 Task: Create in the project AptitudeWorks in Backlog an issue 'Improve performance when searching large data sets', assign it to team member softage.3@softage.net and change the status to IN PROGRESS. Create in the project AptitudeWorks in Backlog an issue 'Implement user permissions to restrict access to sensitive data', assign it to team member softage.4@softage.net and change the status to IN PROGRESS
Action: Mouse moved to (203, 56)
Screenshot: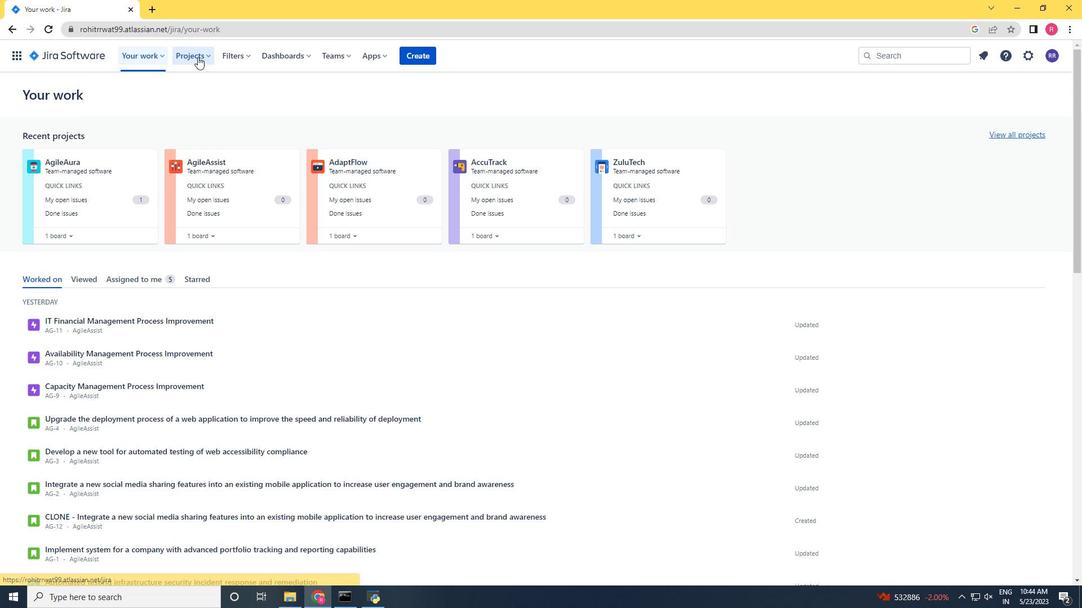 
Action: Mouse pressed left at (203, 56)
Screenshot: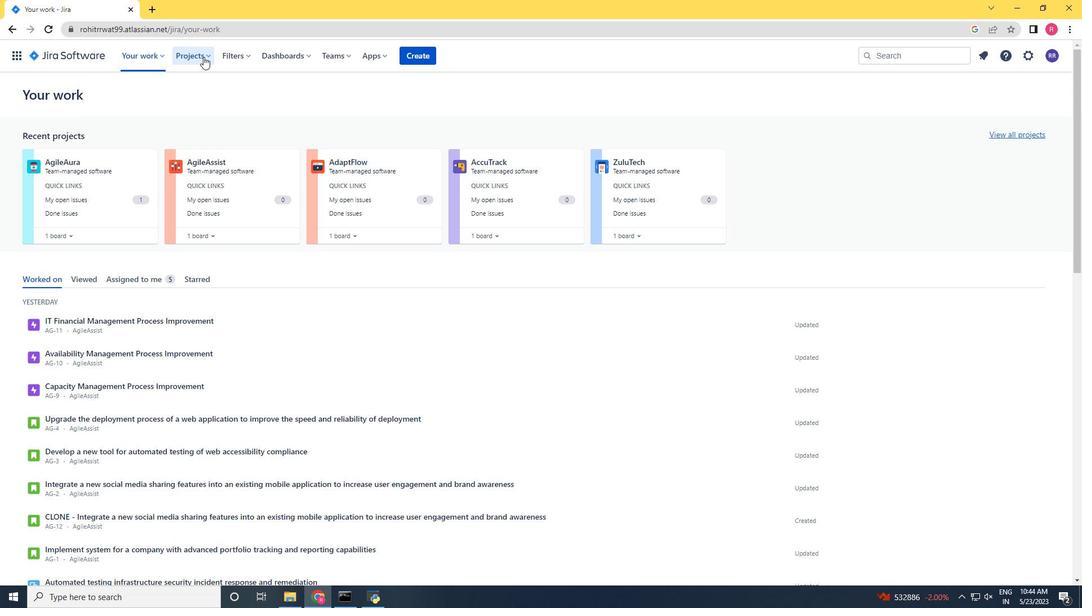 
Action: Mouse moved to (238, 98)
Screenshot: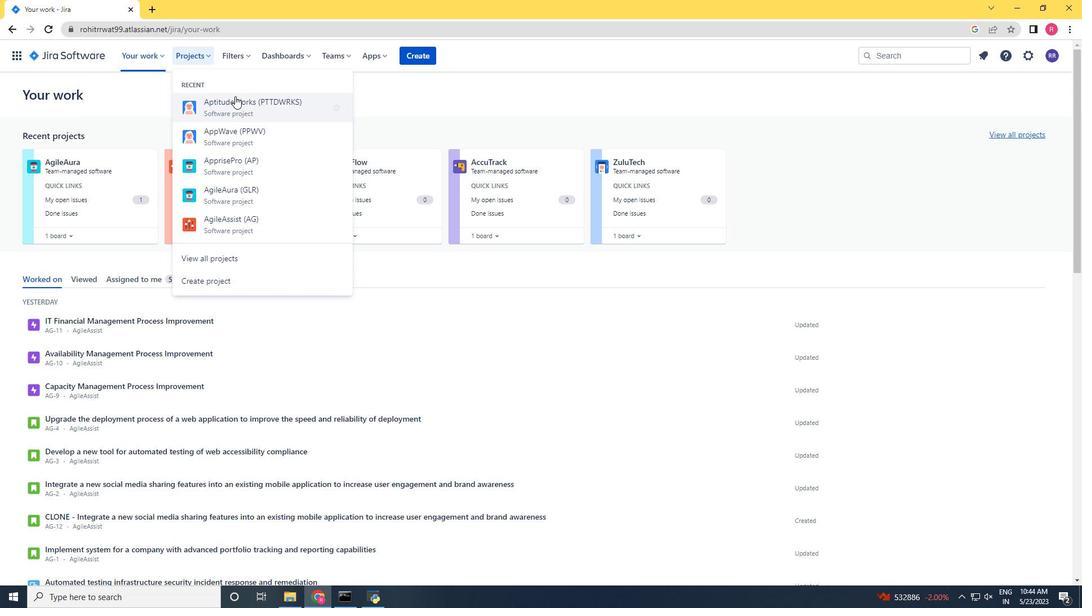 
Action: Mouse pressed left at (238, 98)
Screenshot: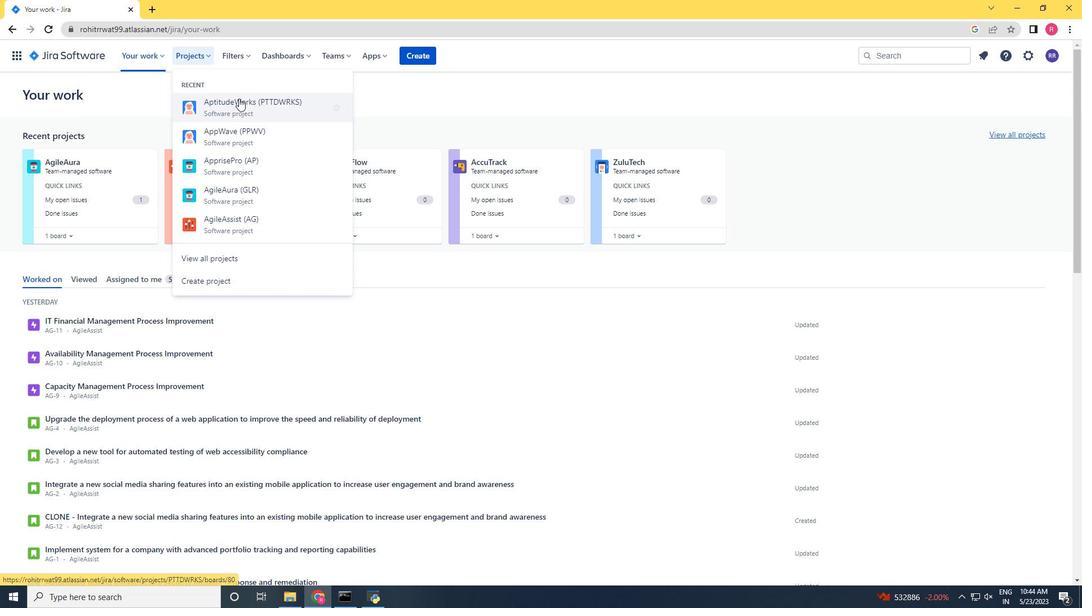 
Action: Mouse moved to (60, 177)
Screenshot: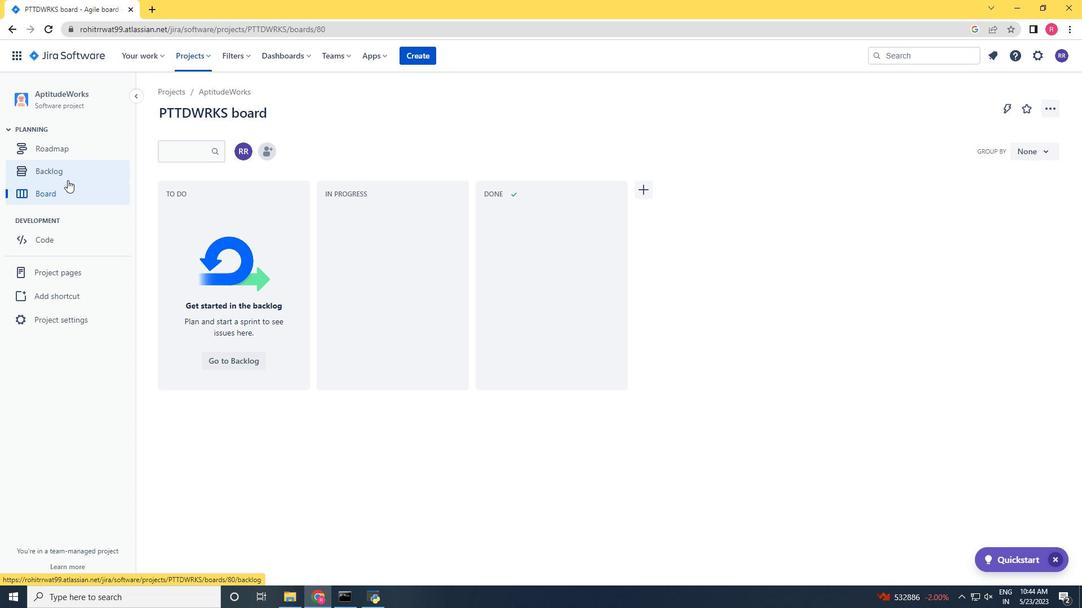 
Action: Mouse pressed left at (60, 177)
Screenshot: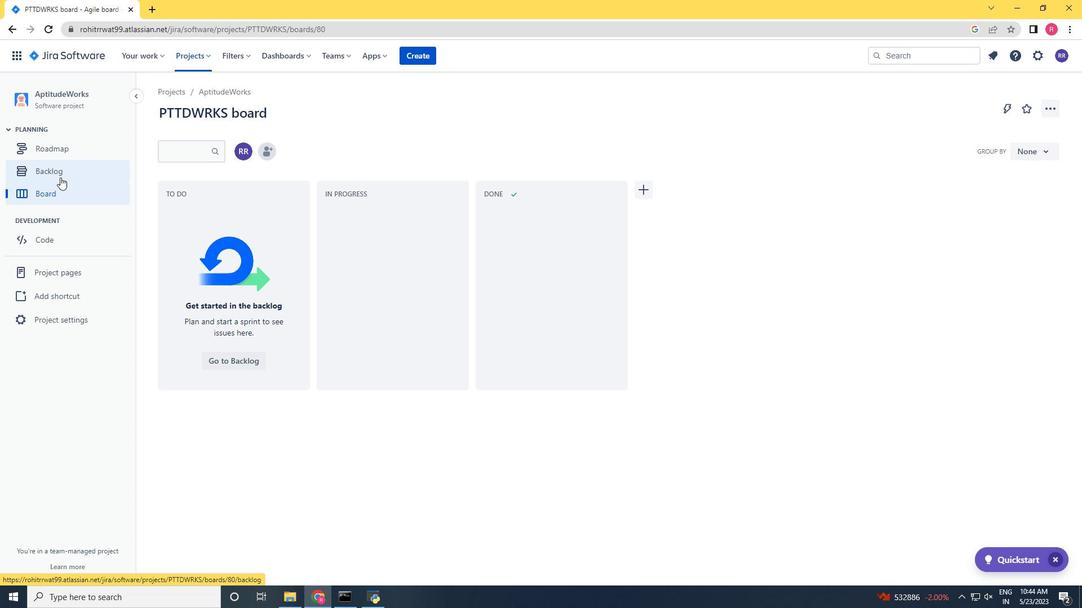 
Action: Mouse moved to (219, 250)
Screenshot: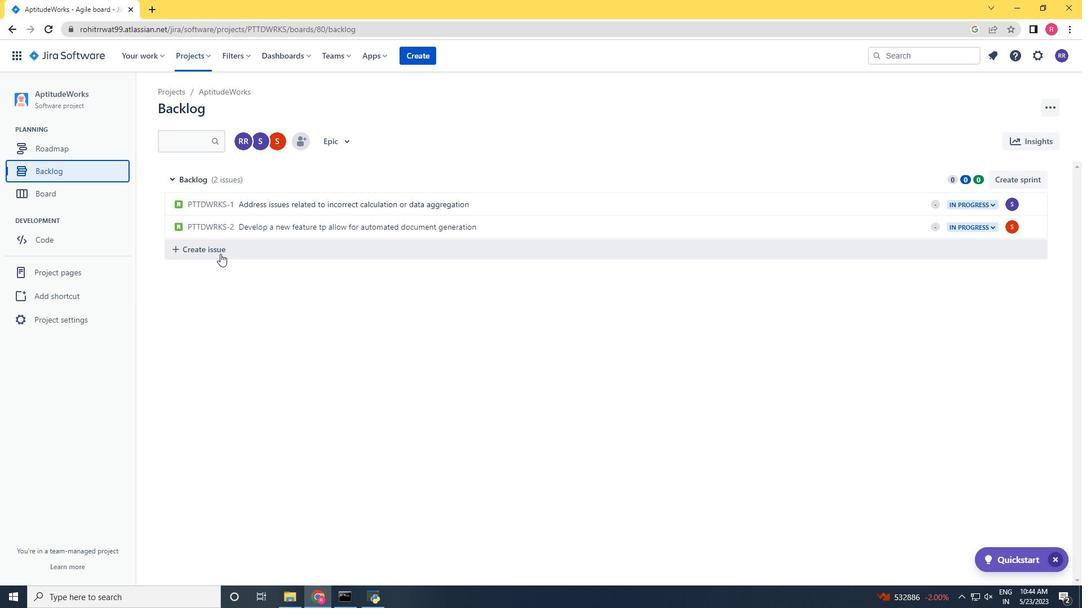 
Action: Mouse pressed left at (219, 250)
Screenshot: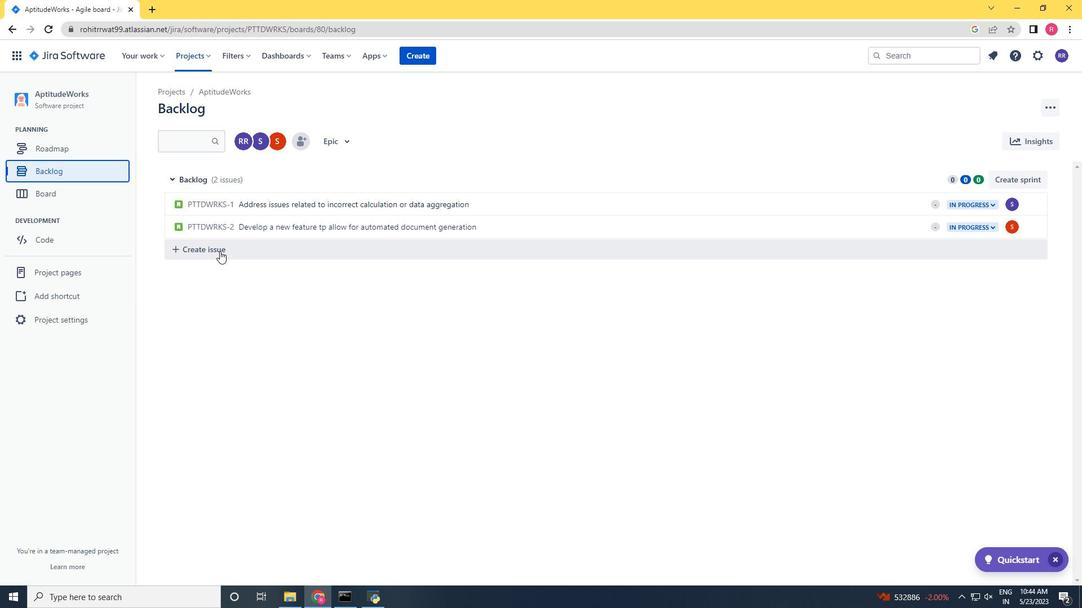 
Action: Mouse moved to (220, 256)
Screenshot: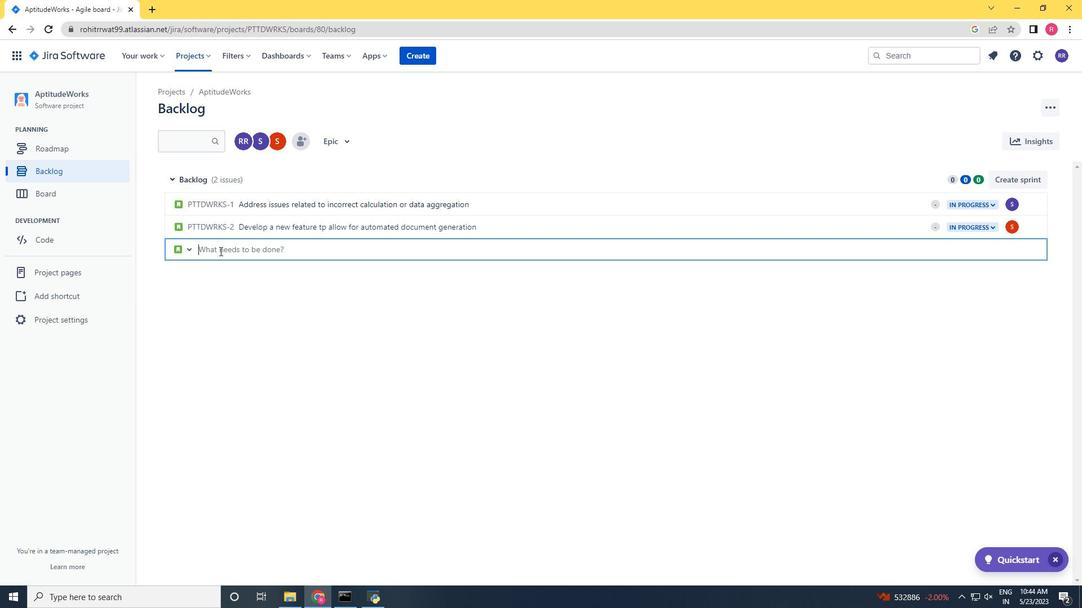 
Action: Key pressed <Key.shift>Improve<Key.space>per<Key.backspace>rformance<Key.space>whrn<Key.backspace><Key.backspace>en<Key.space>searcing<Key.space><Key.backspace><Key.backspace><Key.backspace><Key.backspace><Key.backspace><Key.backspace><Key.backspace>arching<Key.space><Key.space>large<Key.space>data<Key.space>sets<Key.space><Key.enter>
Screenshot: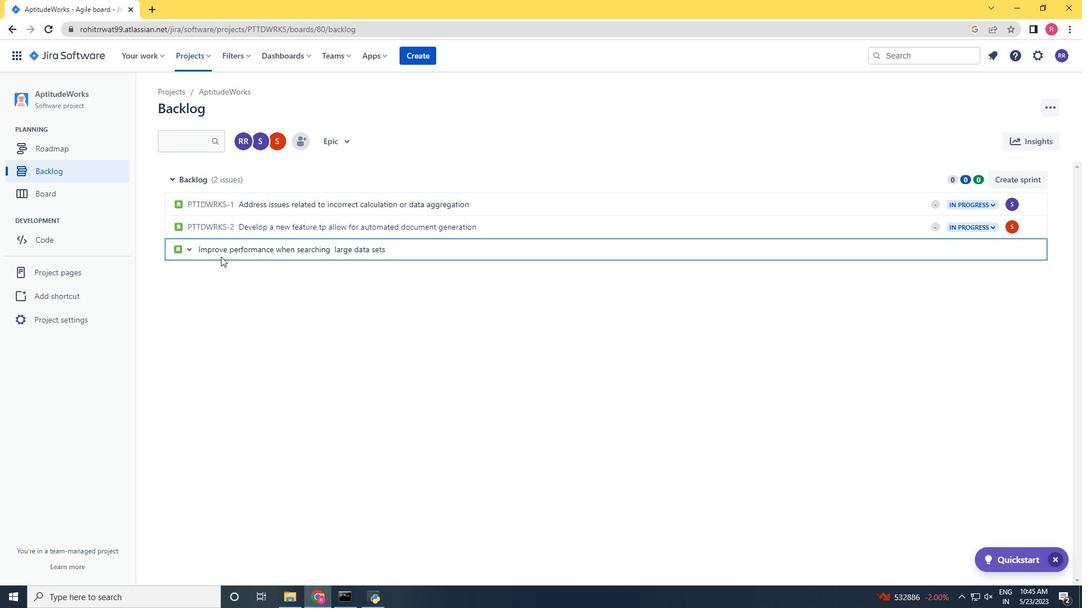 
Action: Mouse moved to (431, 250)
Screenshot: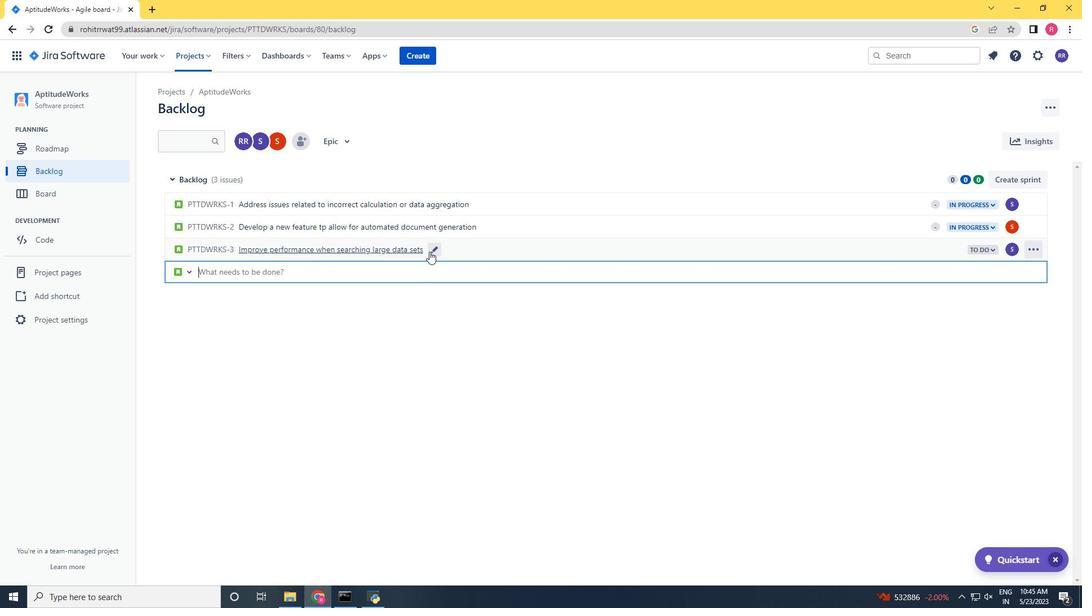 
Action: Mouse pressed left at (431, 250)
Screenshot: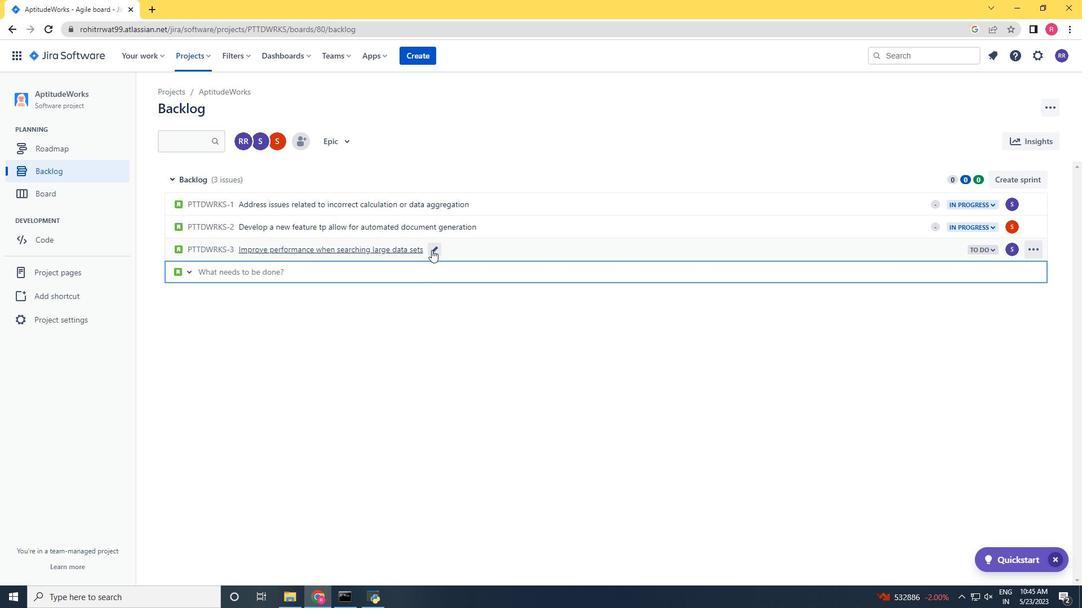 
Action: Mouse moved to (435, 254)
Screenshot: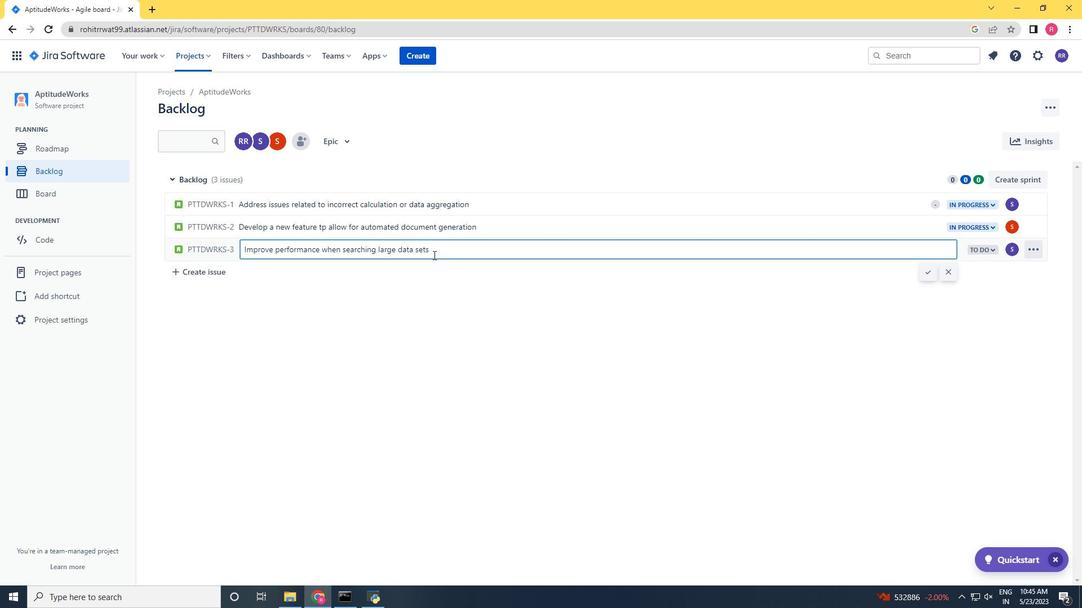 
Action: Mouse pressed left at (435, 254)
Screenshot: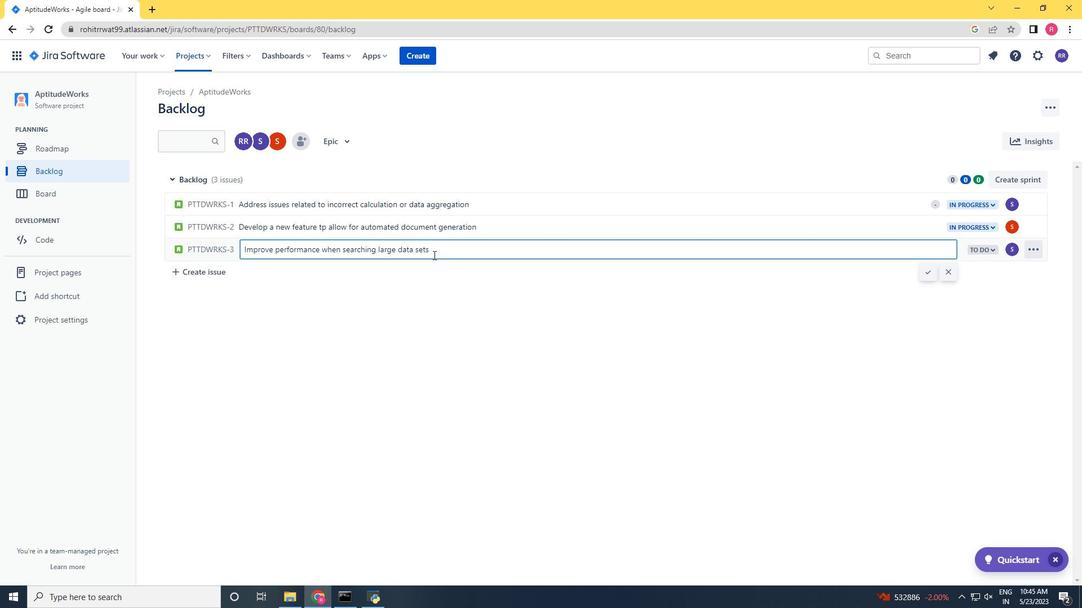 
Action: Key pressed <Key.backspace><Key.backspace><Key.backspace>ets<Key.enter>
Screenshot: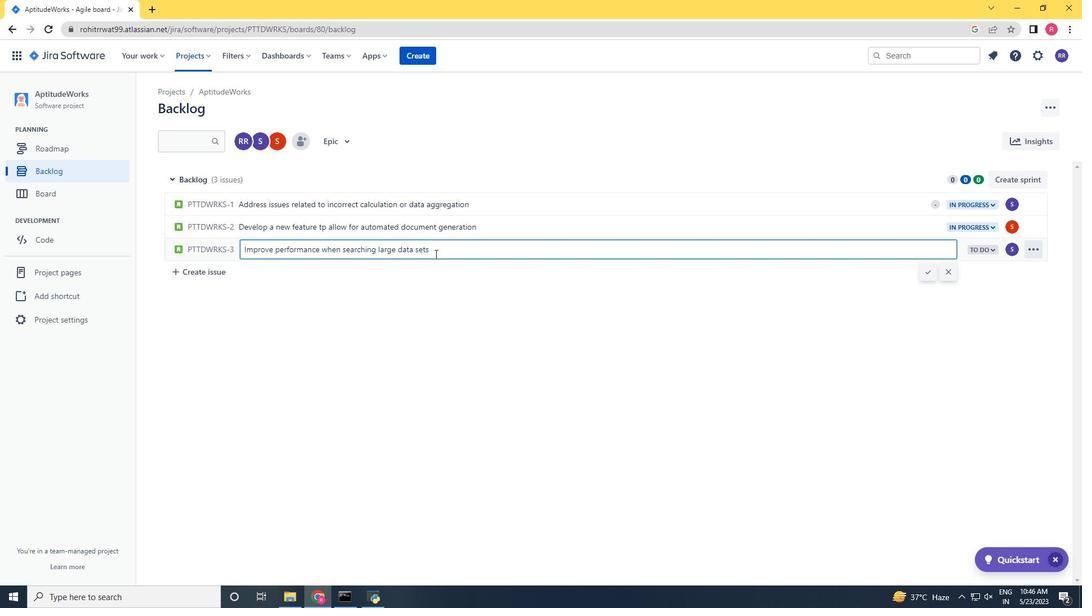 
Action: Mouse moved to (991, 247)
Screenshot: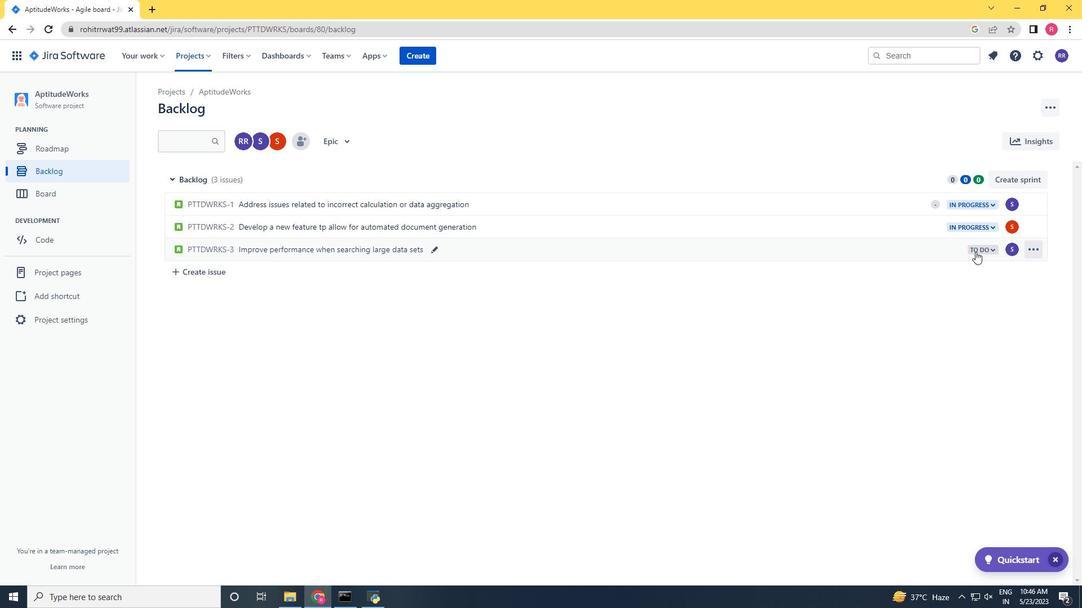 
Action: Mouse pressed left at (991, 247)
Screenshot: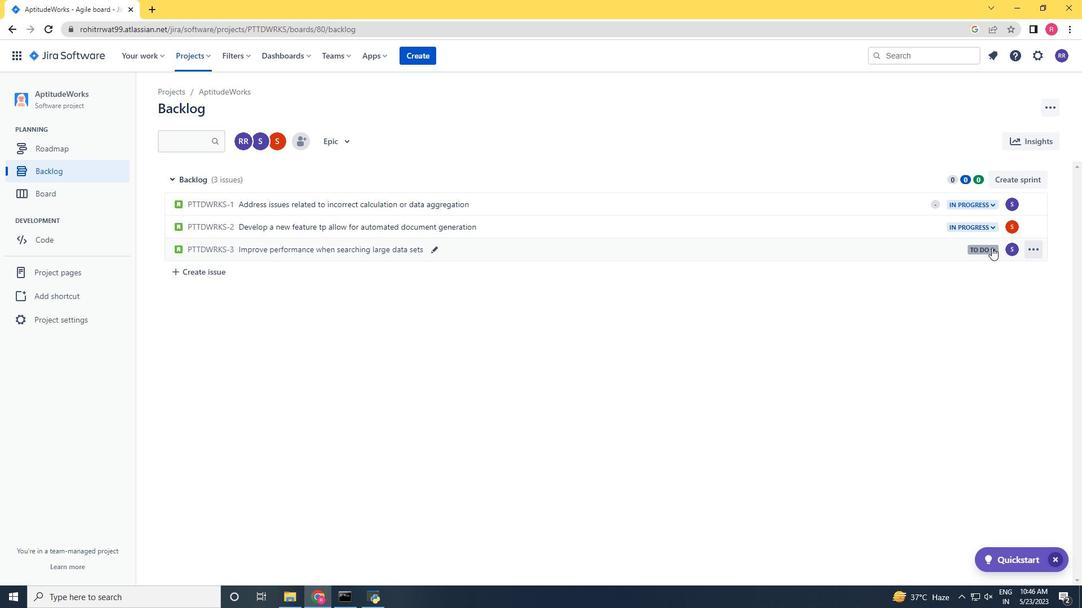 
Action: Mouse moved to (903, 273)
Screenshot: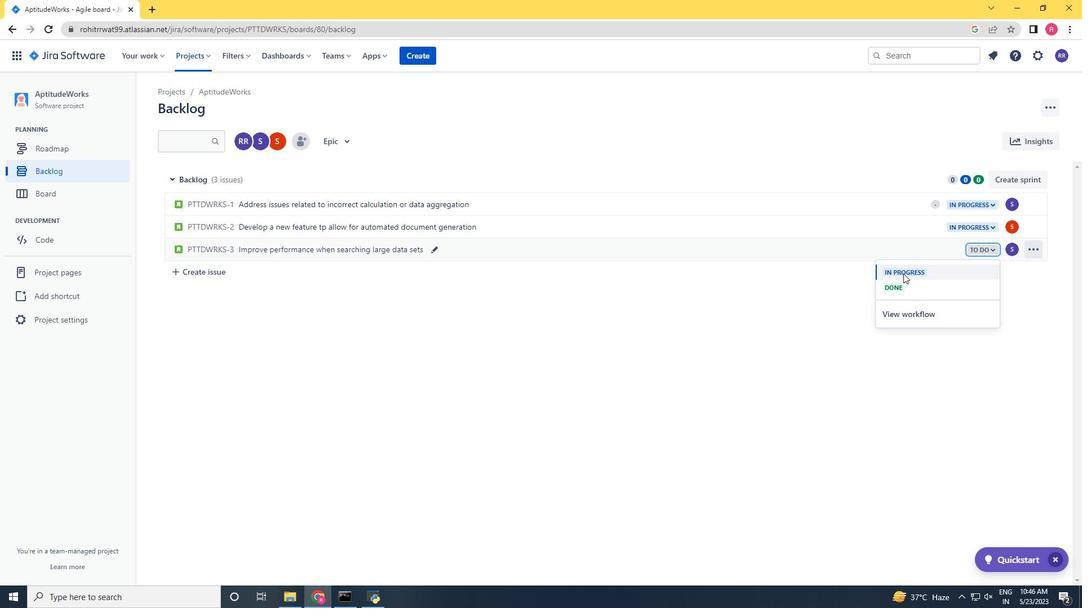 
Action: Mouse pressed left at (903, 273)
Screenshot: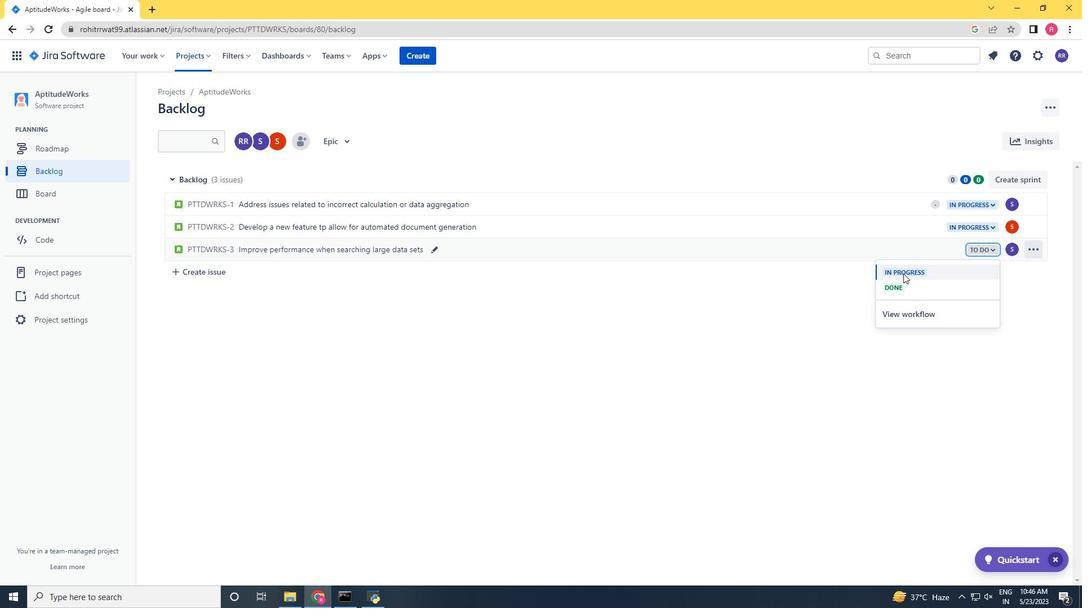 
Action: Mouse moved to (189, 271)
Screenshot: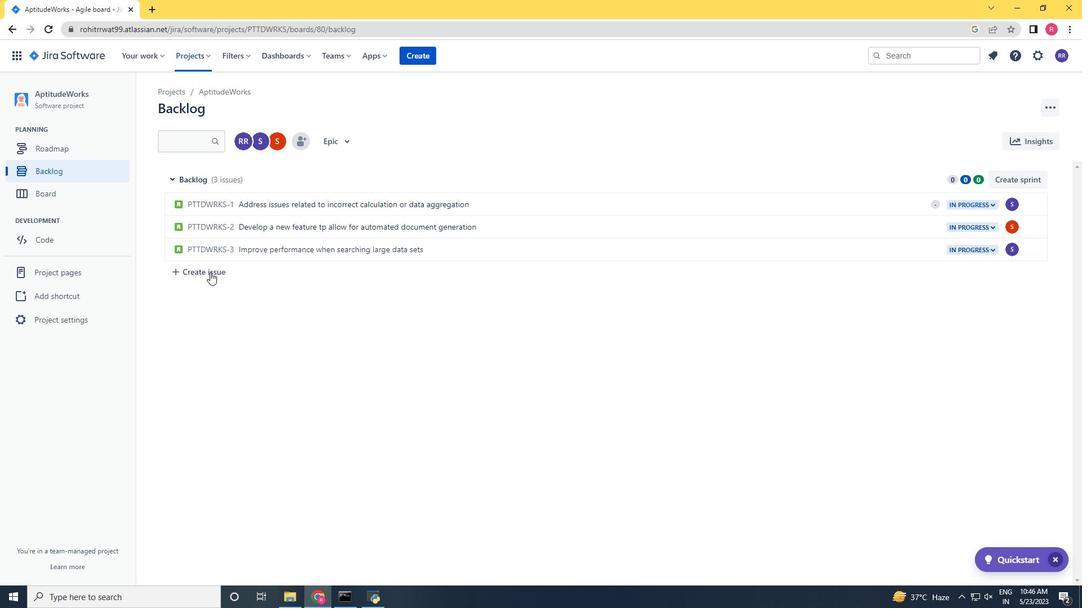 
Action: Mouse pressed left at (189, 271)
Screenshot: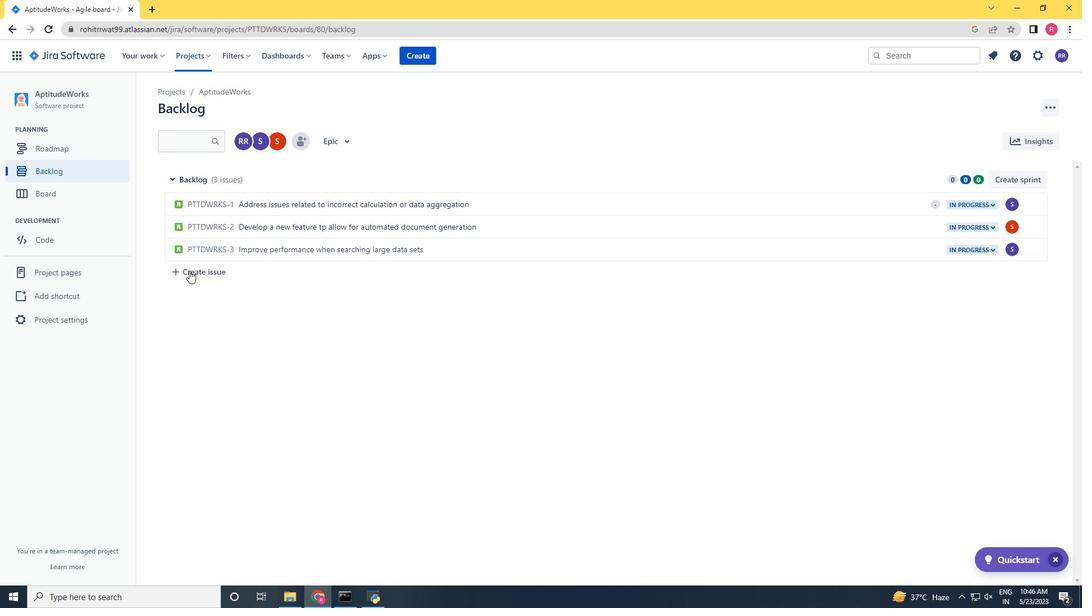 
Action: Mouse moved to (245, 321)
Screenshot: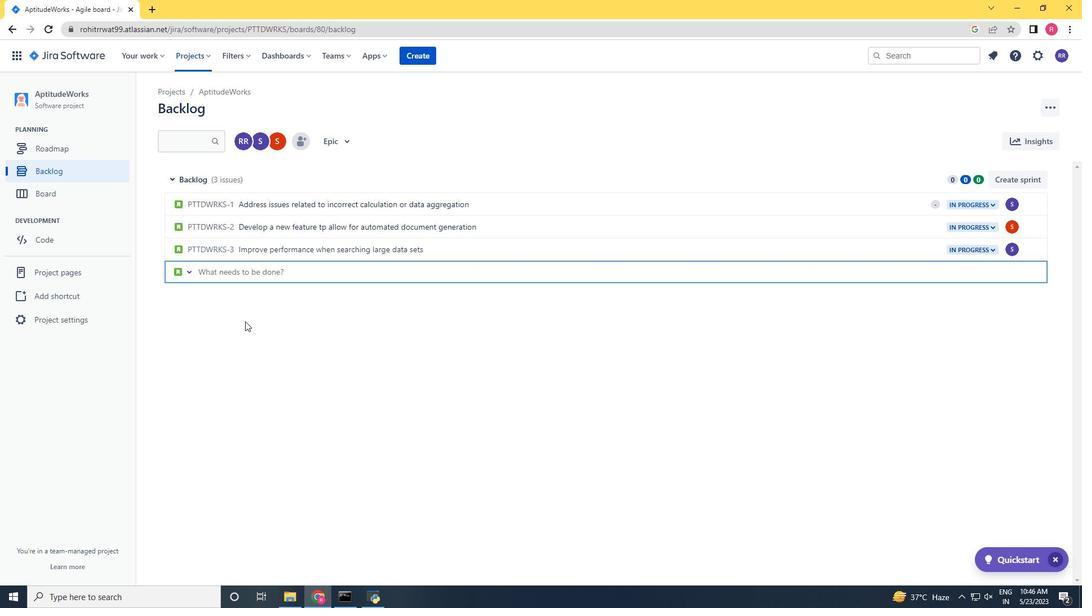 
Action: Key pressed <Key.shift>Implement<Key.space>user<Key.space>permissions<Key.space>to<Key.space>restrict<Key.space>access<Key.space>to<Key.space>sensitive<Key.space>data<Key.enter><Key.enter>
Screenshot: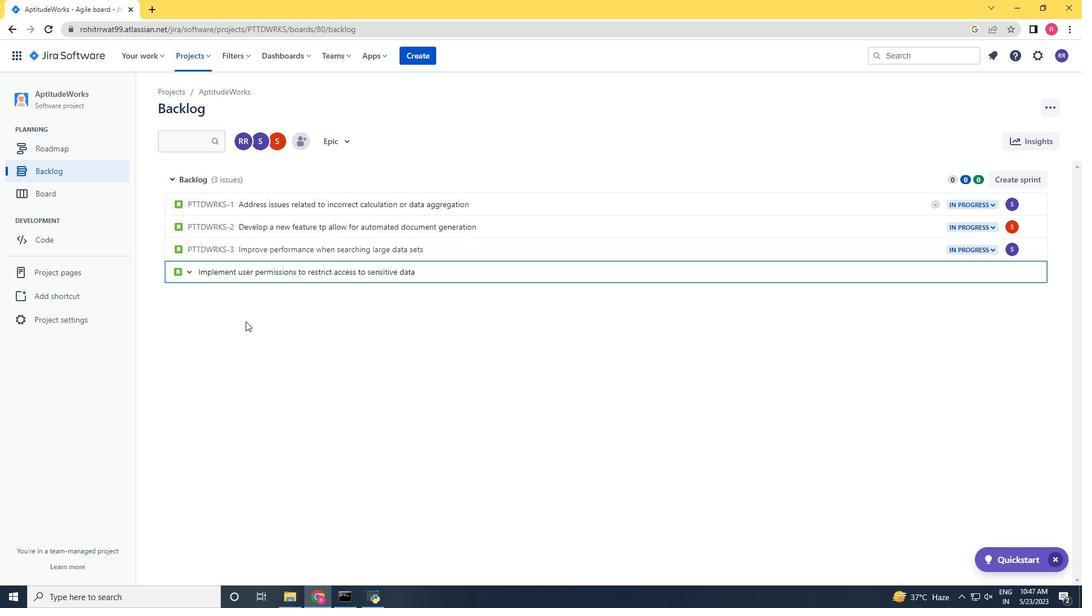 
Action: Mouse scrolled (245, 321) with delta (0, 0)
Screenshot: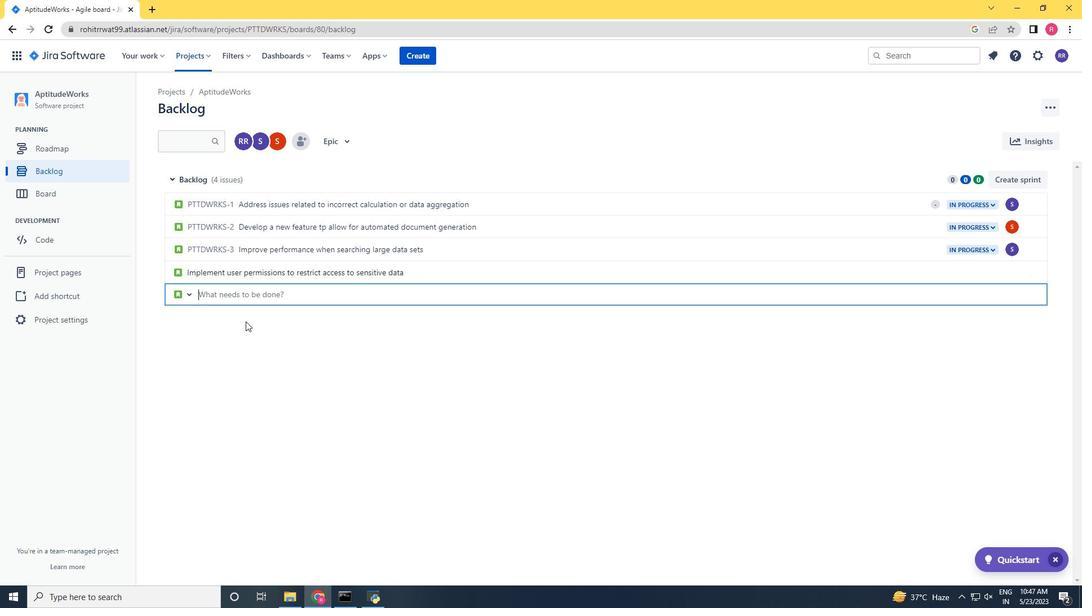 
Action: Mouse moved to (985, 268)
Screenshot: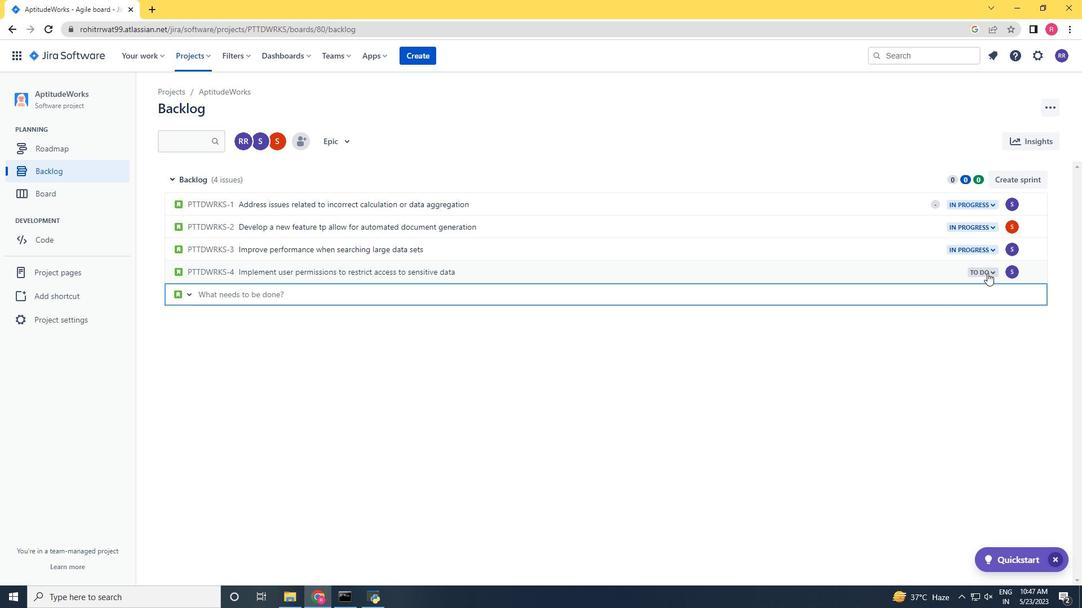 
Action: Mouse pressed left at (985, 268)
Screenshot: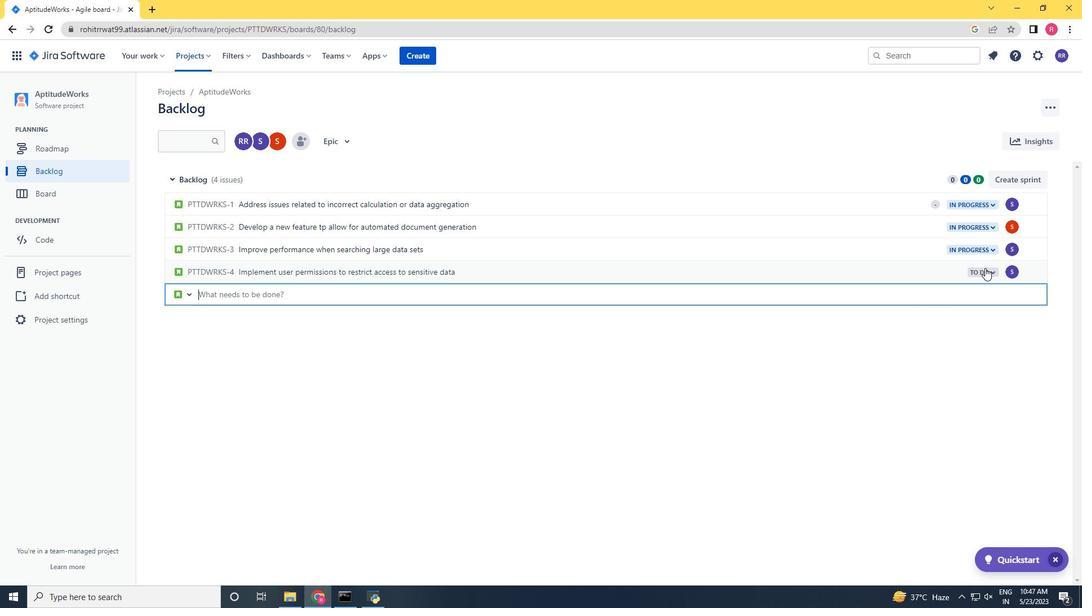 
Action: Mouse moved to (944, 294)
Screenshot: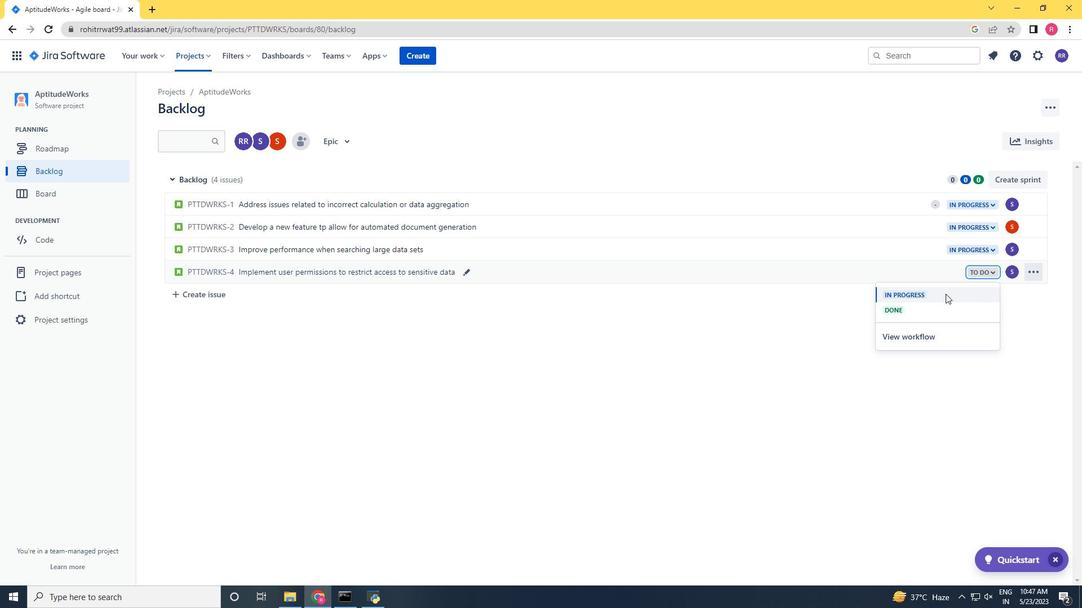 
Action: Mouse pressed left at (944, 294)
Screenshot: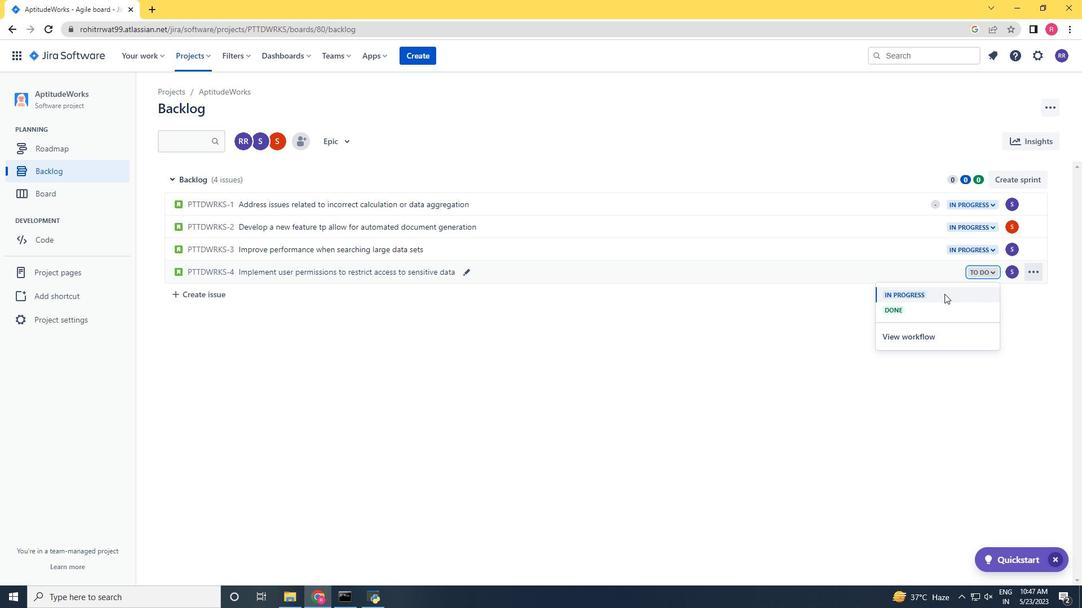 
Action: Mouse moved to (1009, 273)
Screenshot: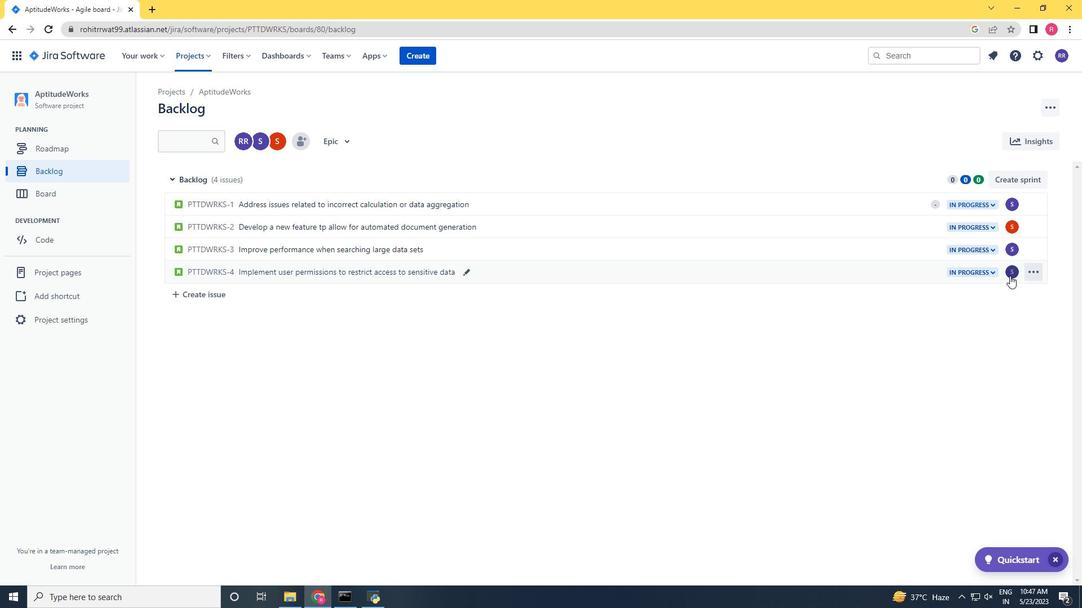 
Action: Mouse pressed left at (1009, 273)
Screenshot: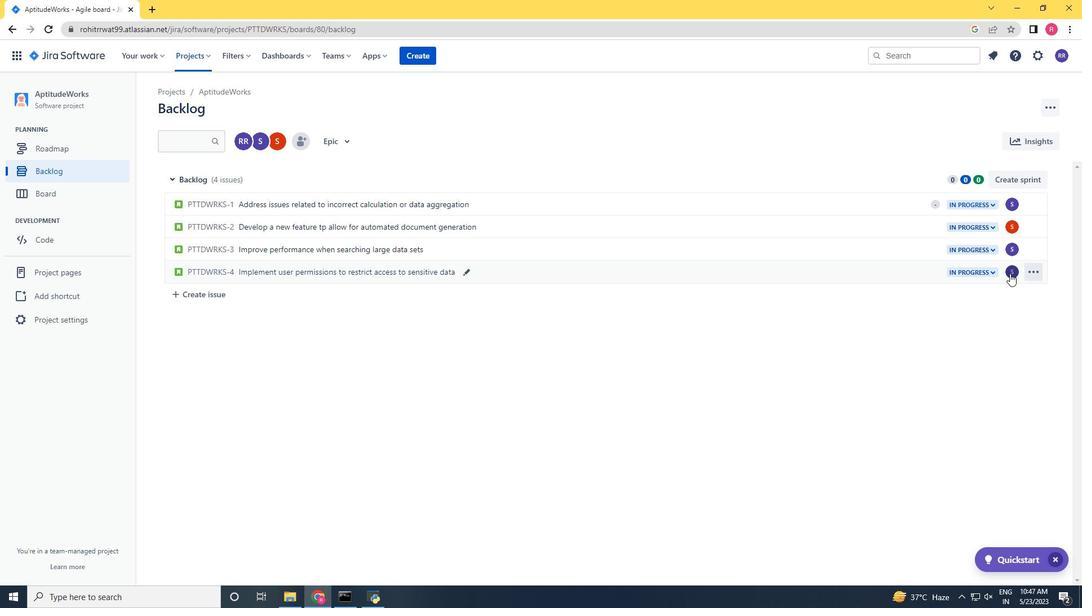 
Action: Mouse moved to (1009, 273)
Screenshot: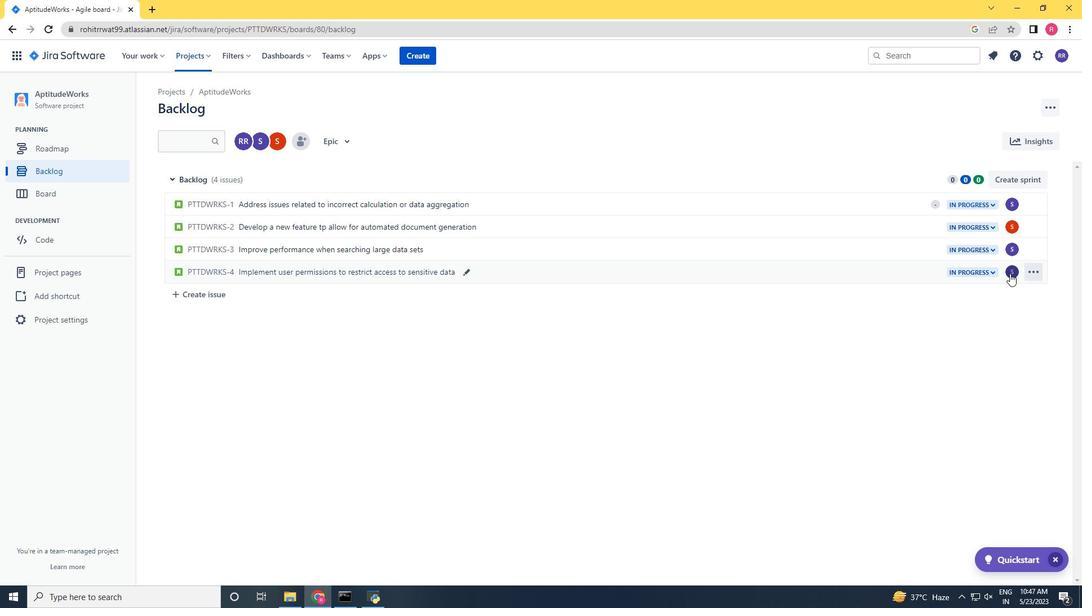 
Action: Key pressed softage.4
Screenshot: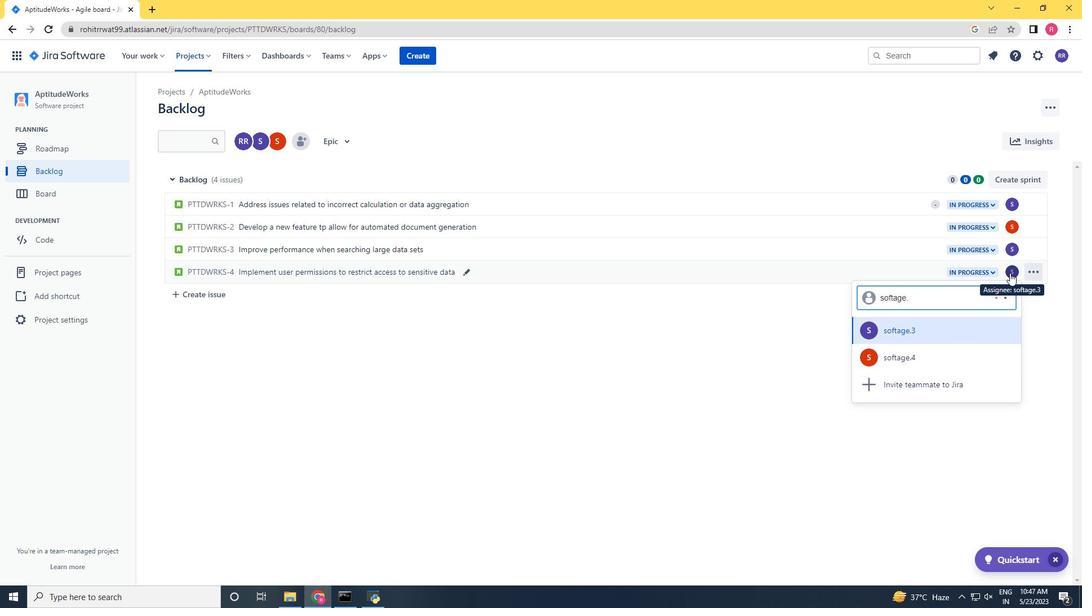 
Action: Mouse moved to (935, 328)
Screenshot: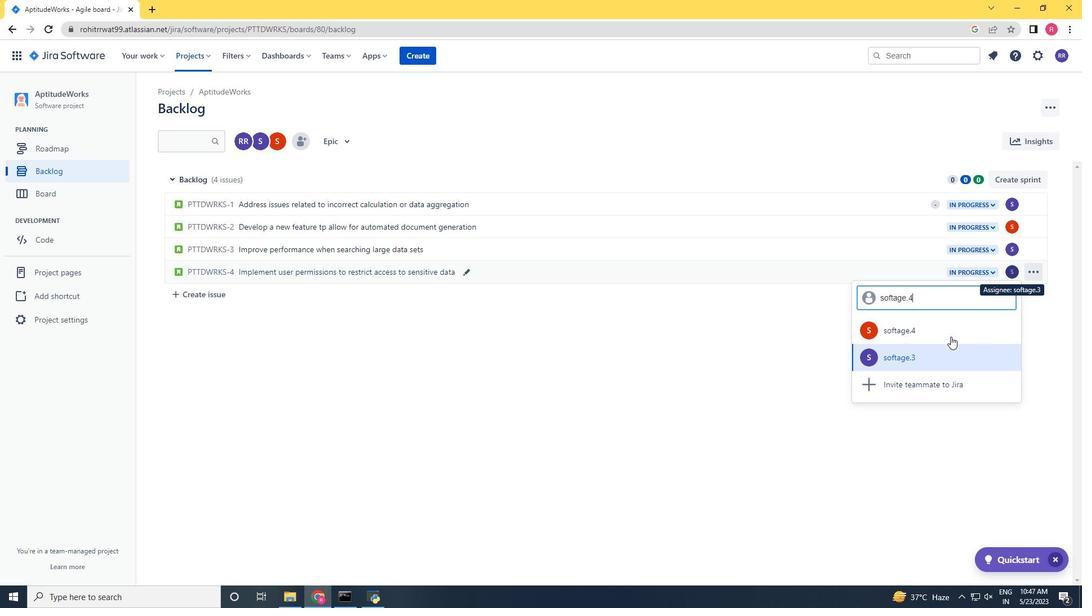 
Action: Mouse pressed left at (935, 328)
Screenshot: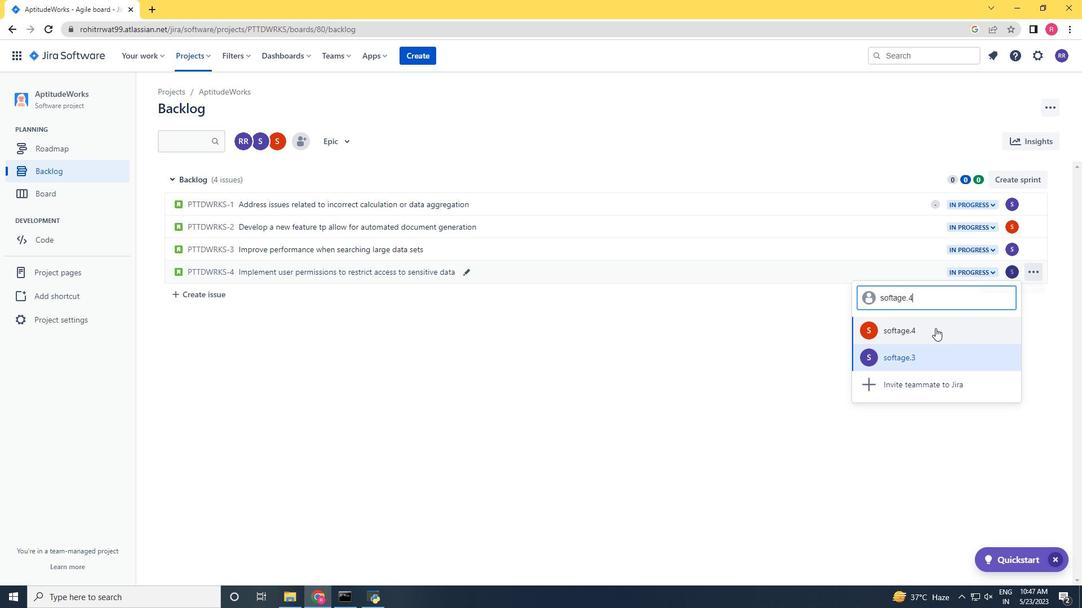 
Action: Mouse moved to (884, 349)
Screenshot: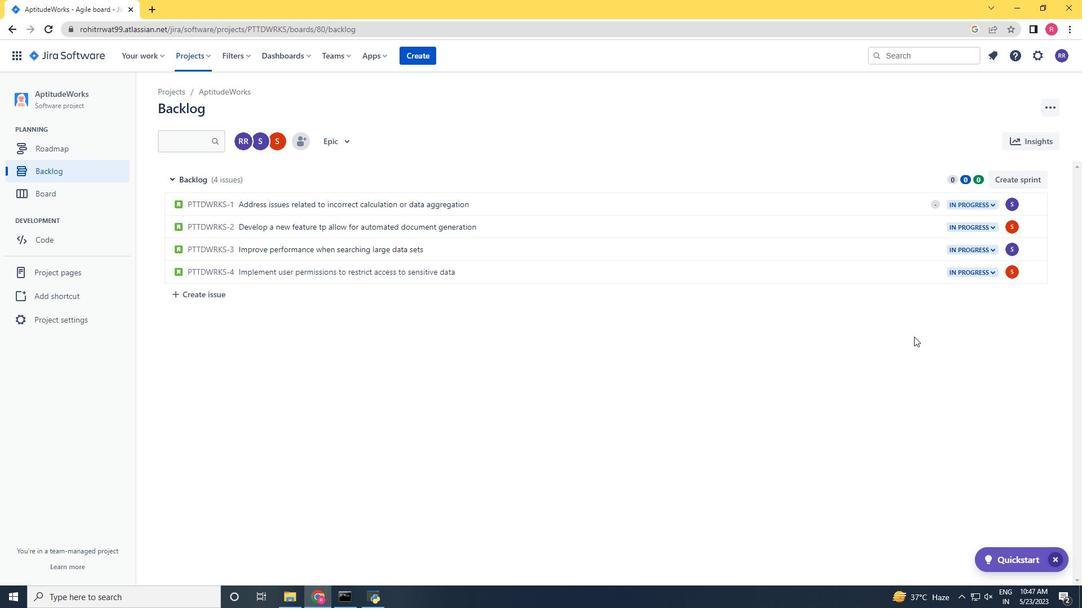 
